 Task: Select option "Anybody" in workspace membership restrictions.
Action: Mouse moved to (92, 166)
Screenshot: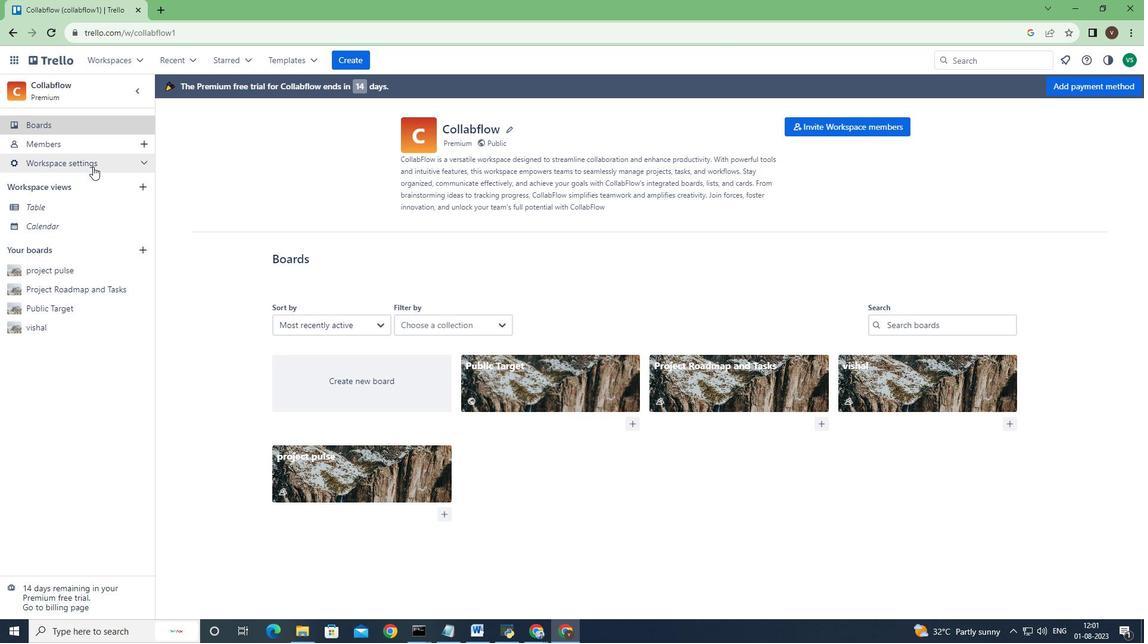 
Action: Mouse pressed left at (92, 166)
Screenshot: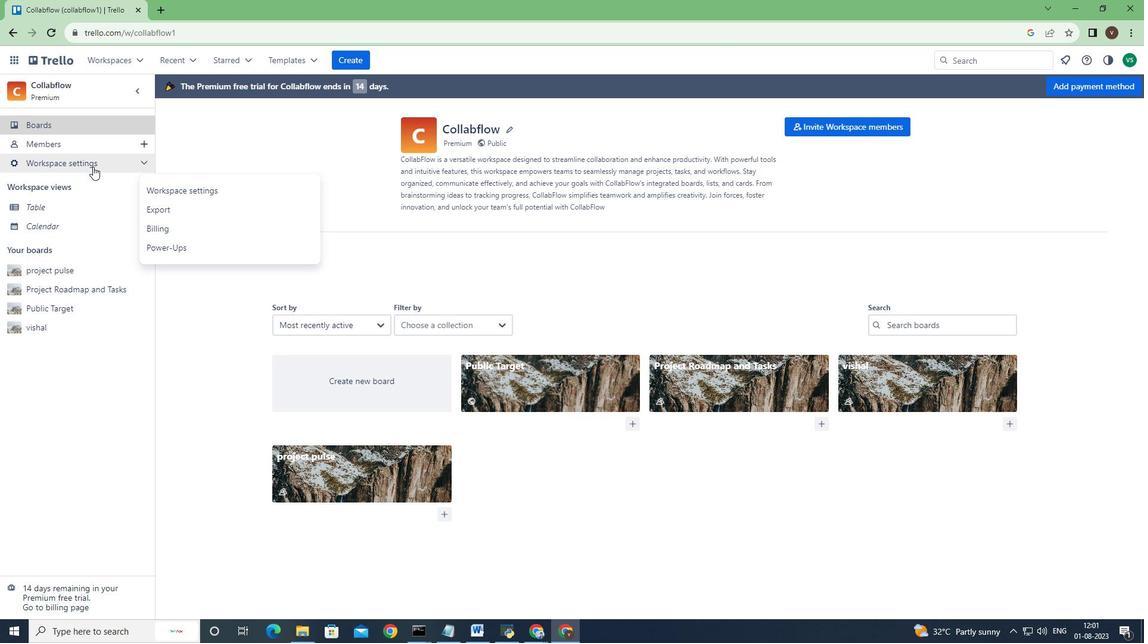 
Action: Mouse moved to (168, 196)
Screenshot: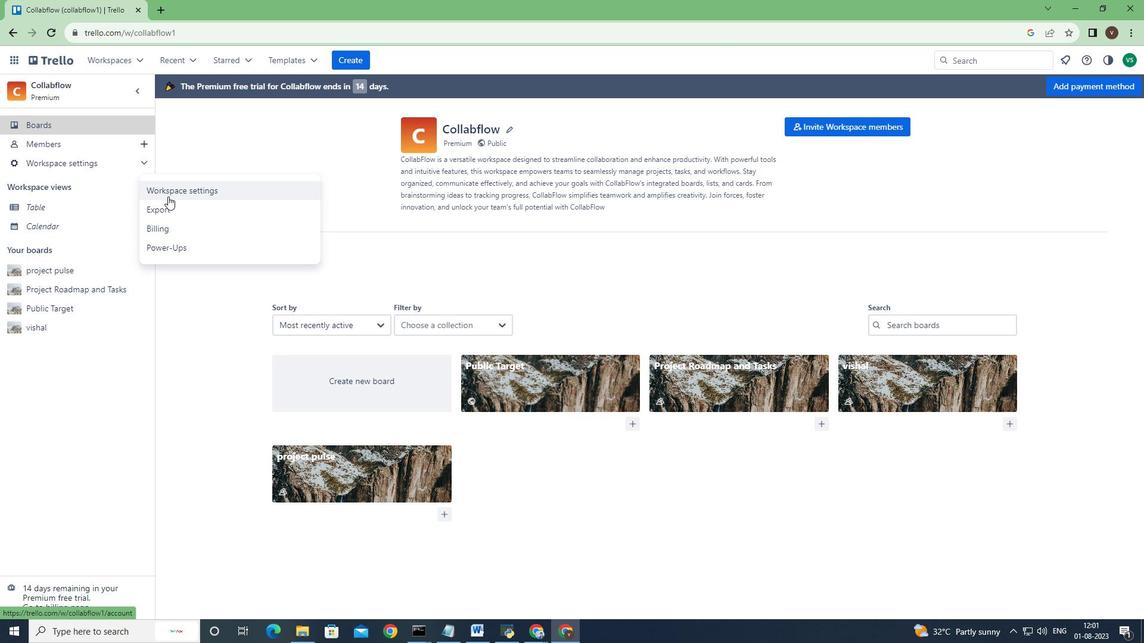 
Action: Mouse pressed left at (168, 196)
Screenshot: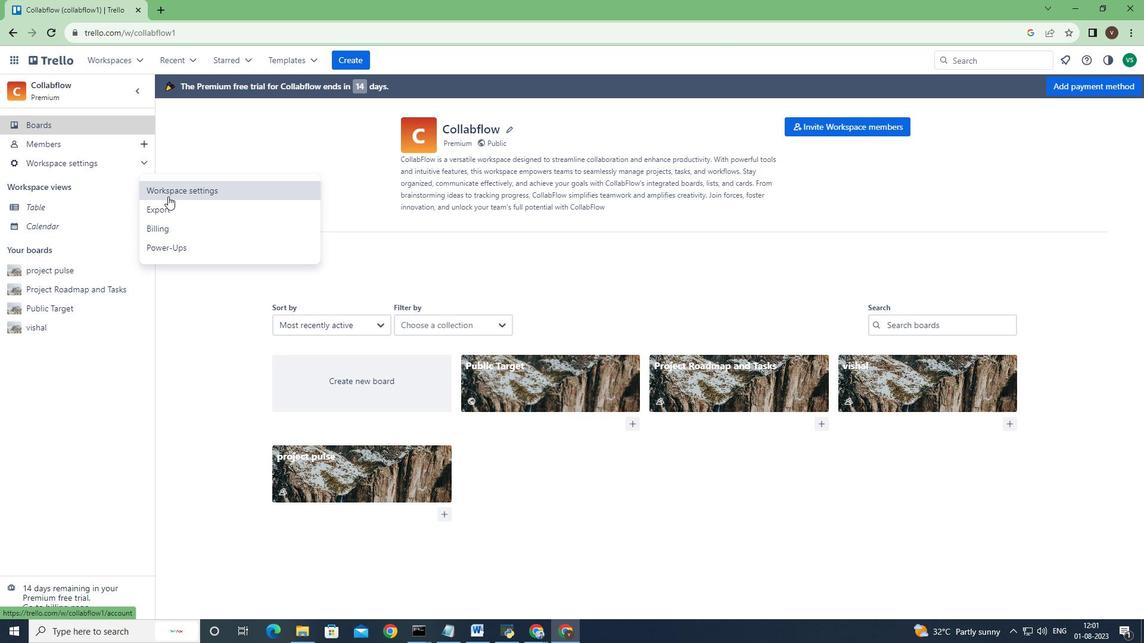 
Action: Mouse moved to (870, 383)
Screenshot: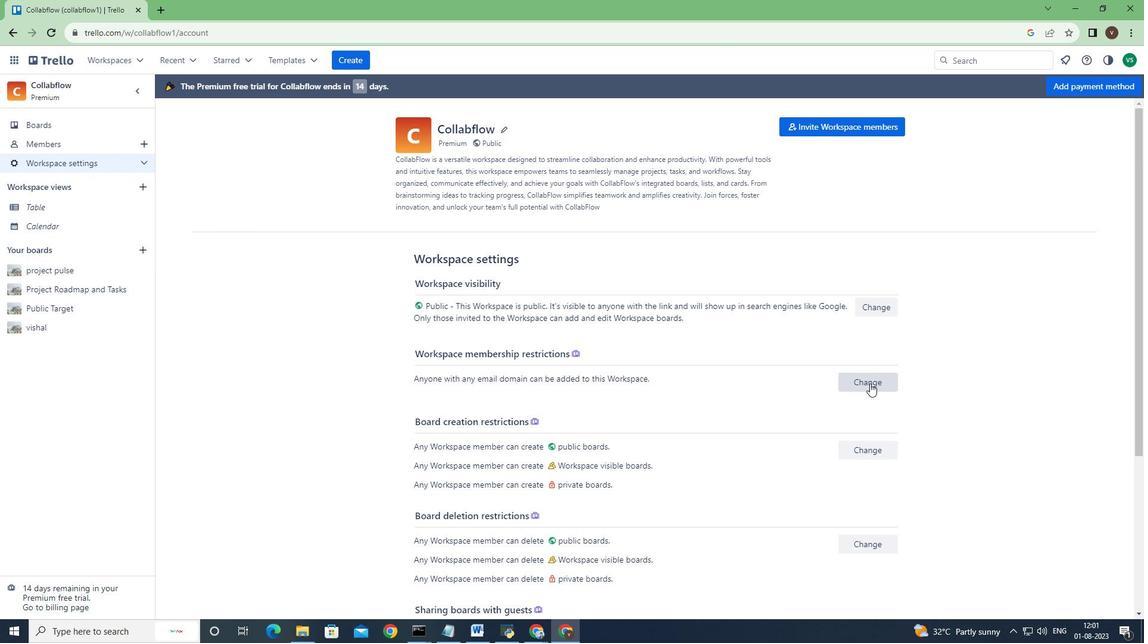 
Action: Mouse pressed left at (870, 383)
Screenshot: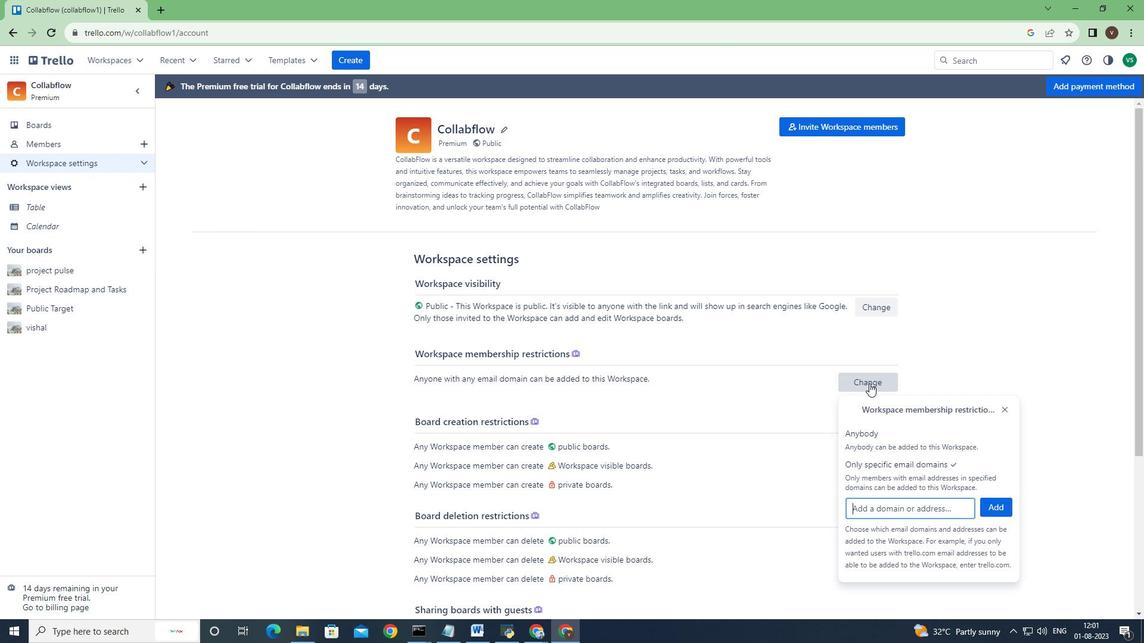 
Action: Mouse moved to (895, 433)
Screenshot: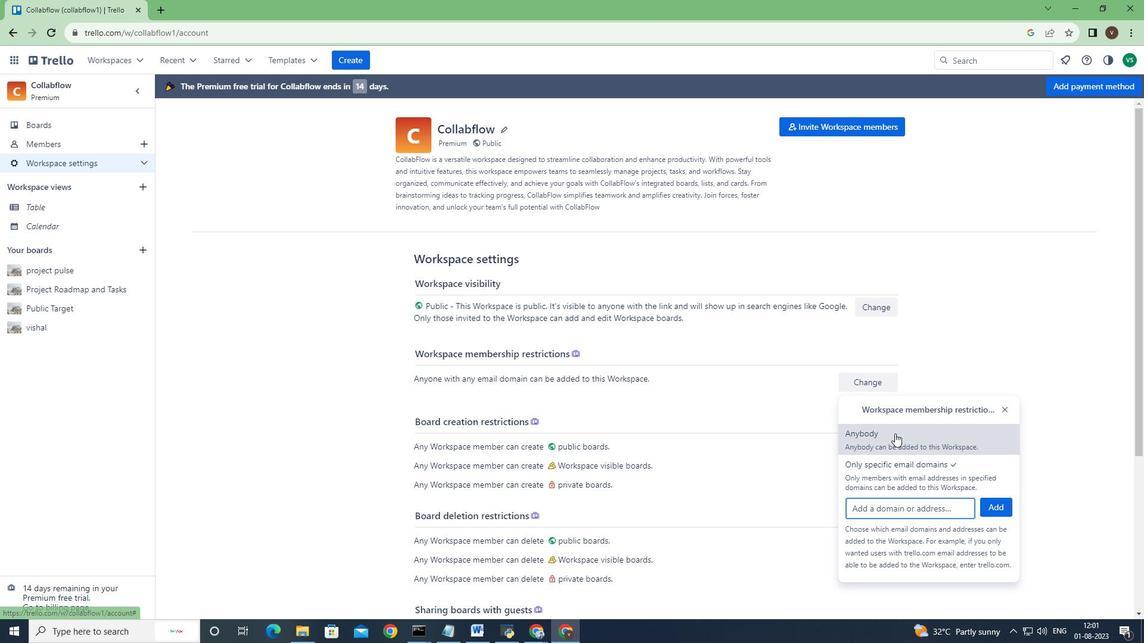 
Action: Mouse pressed left at (895, 433)
Screenshot: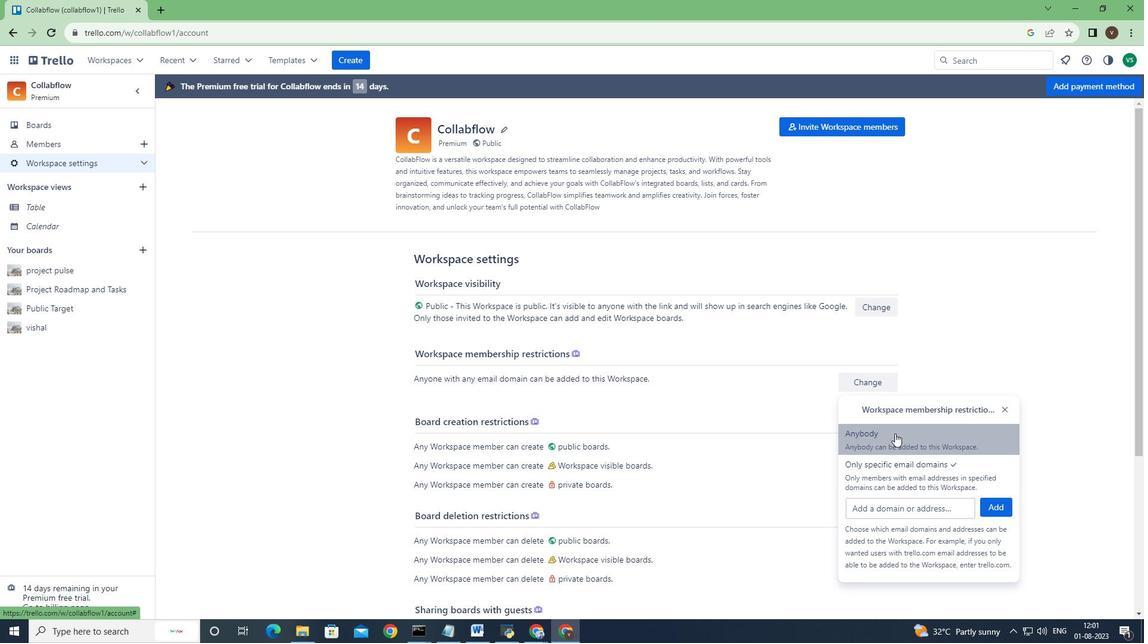 
